 Task: Select the option "Record stack traces of allocations (extra performance overhead)".
Action: Mouse moved to (1223, 32)
Screenshot: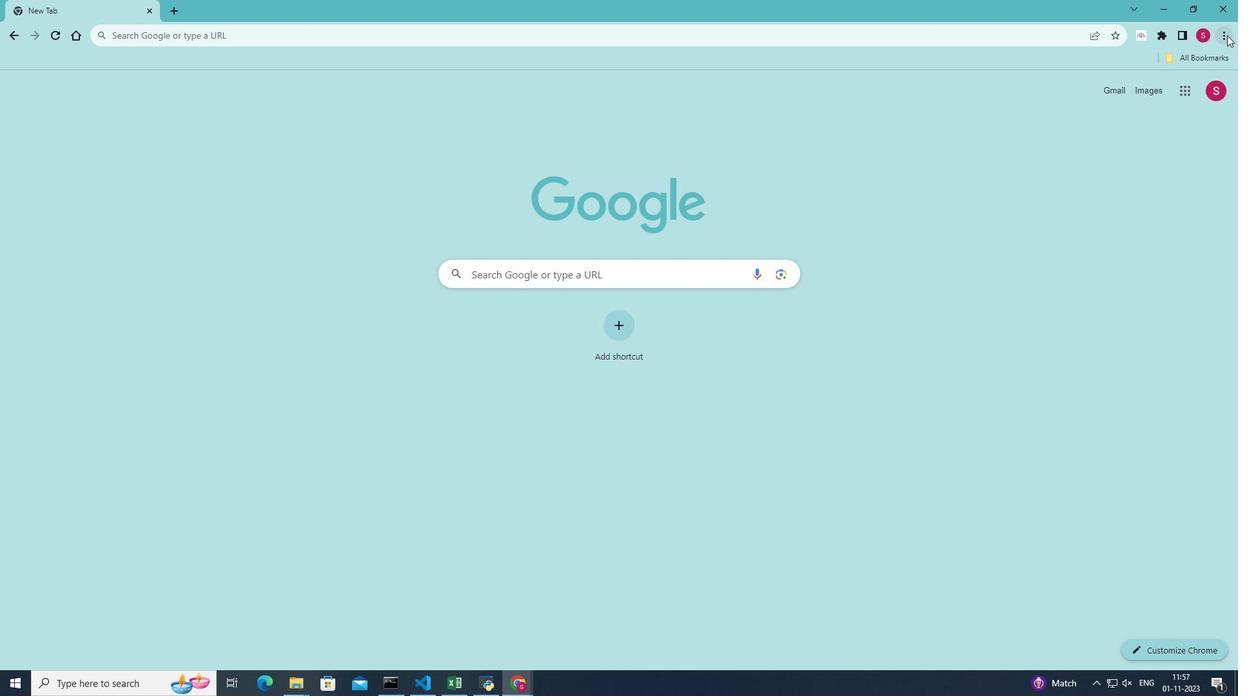 
Action: Mouse pressed left at (1223, 32)
Screenshot: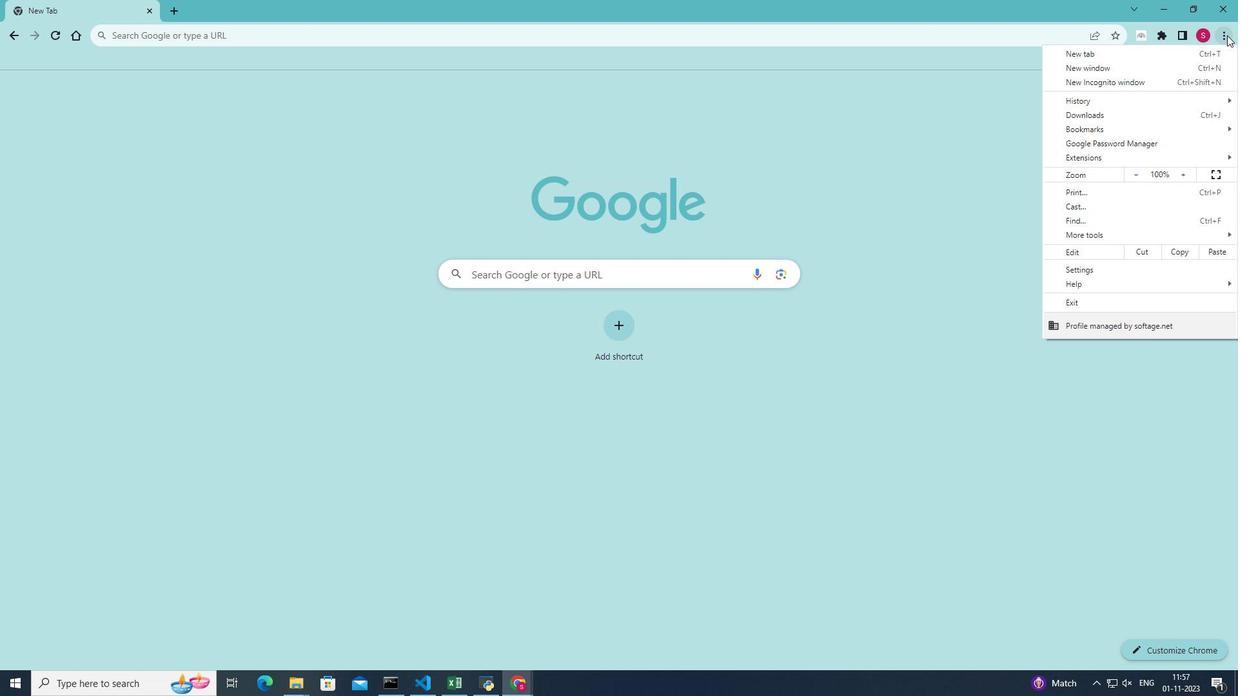 
Action: Mouse moved to (1078, 230)
Screenshot: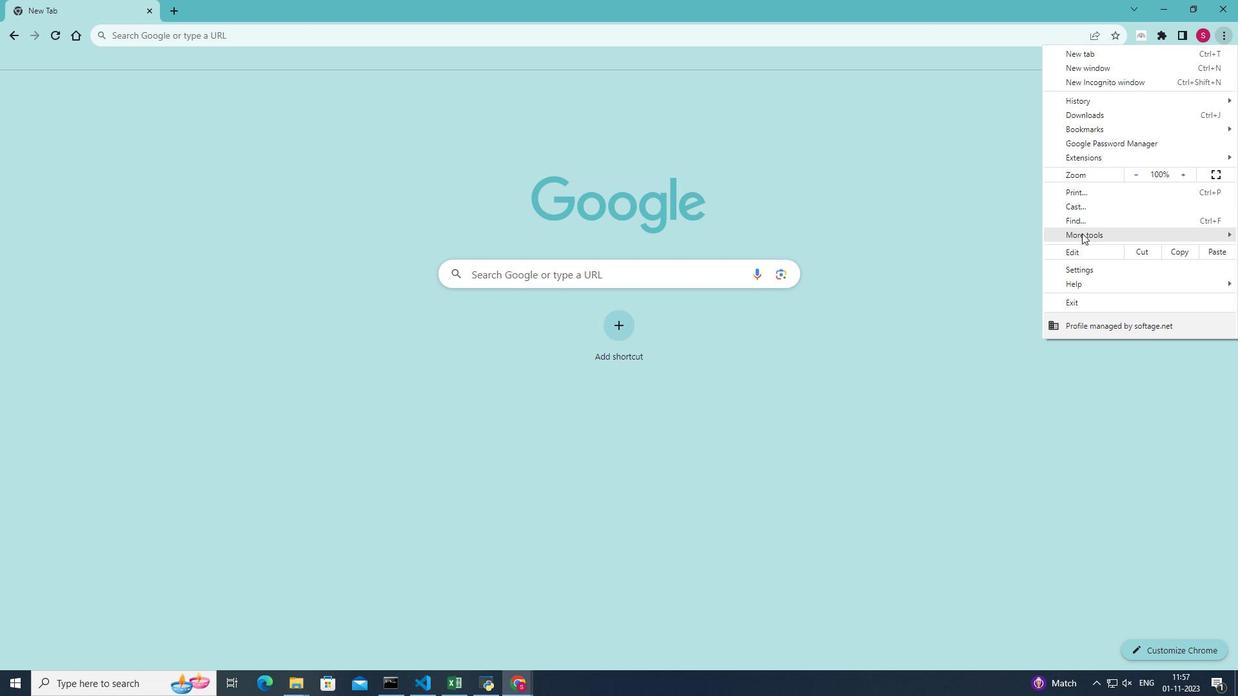 
Action: Mouse pressed left at (1078, 230)
Screenshot: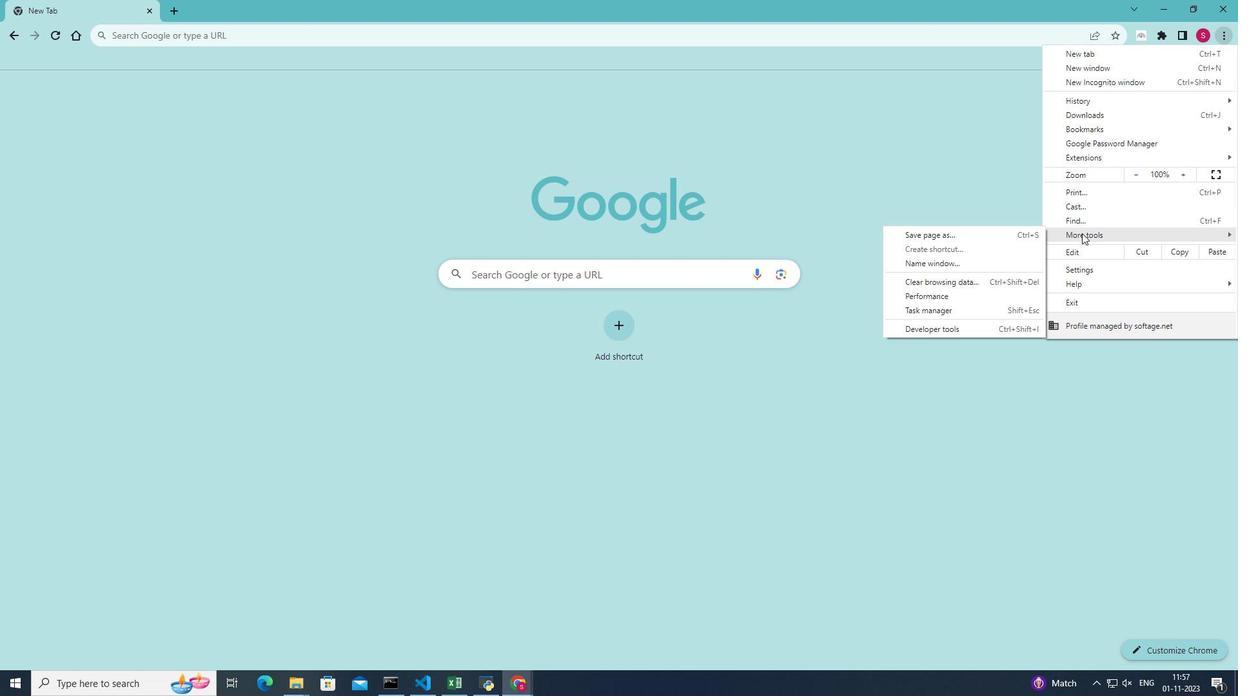 
Action: Mouse moved to (931, 327)
Screenshot: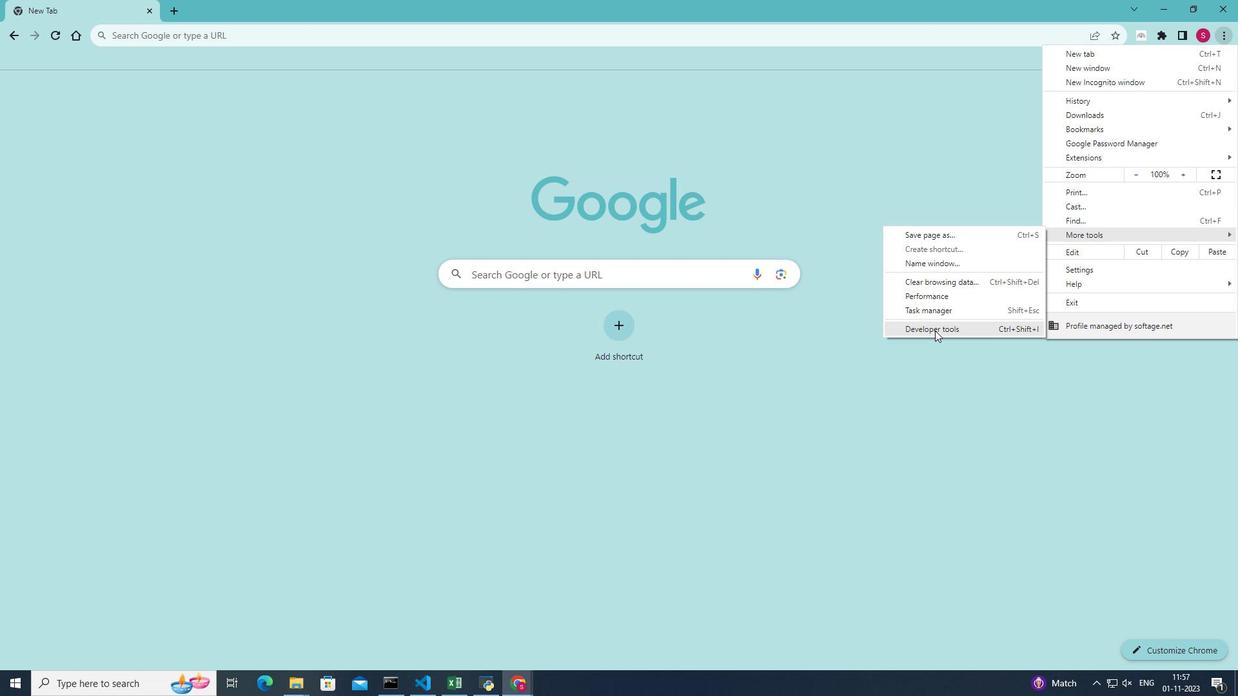 
Action: Mouse pressed left at (931, 327)
Screenshot: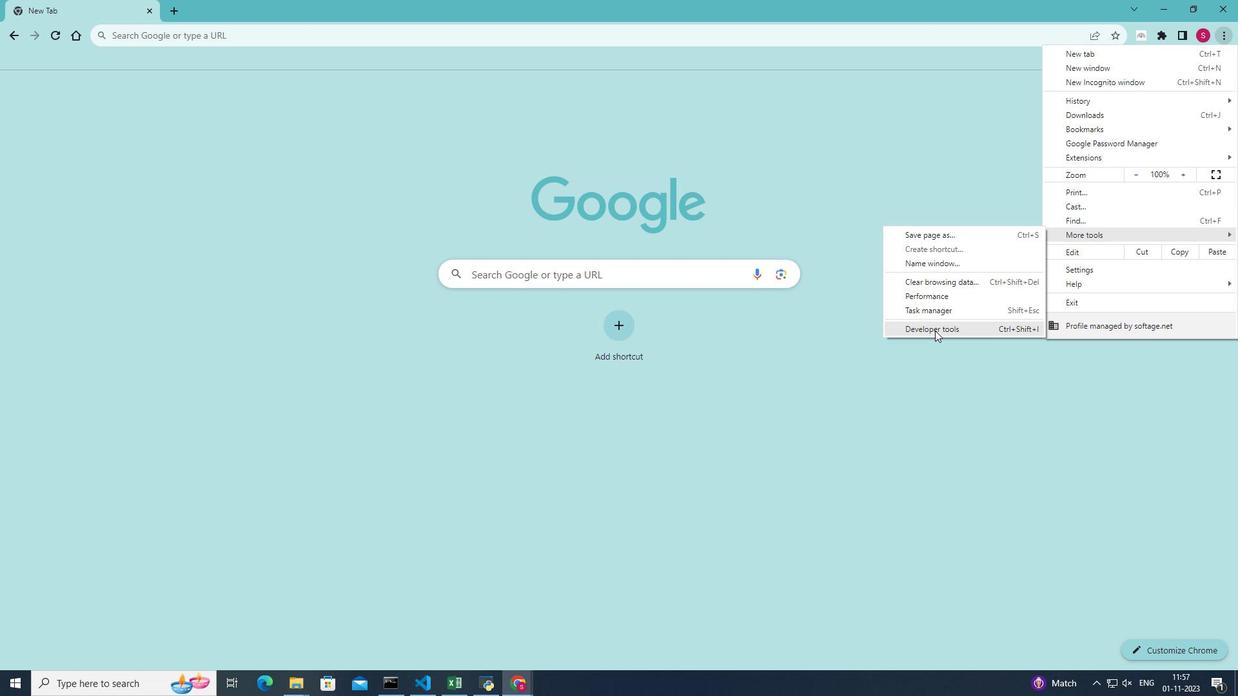 
Action: Mouse moved to (1011, 76)
Screenshot: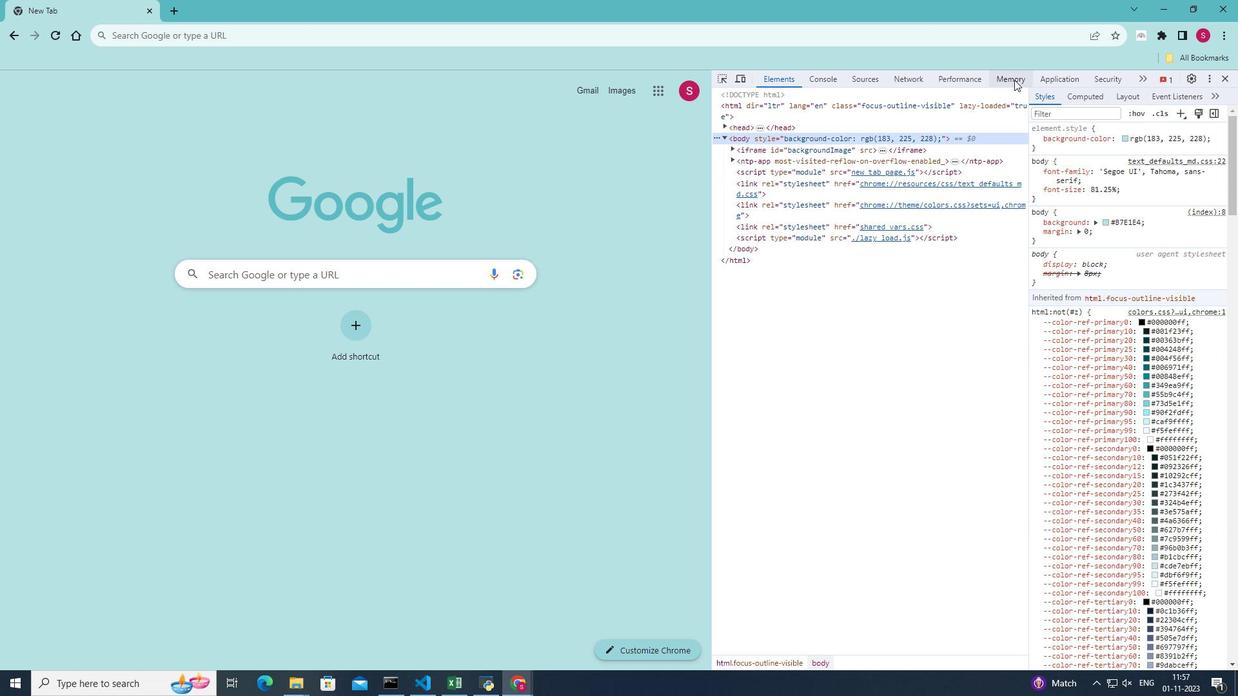 
Action: Mouse pressed left at (1011, 76)
Screenshot: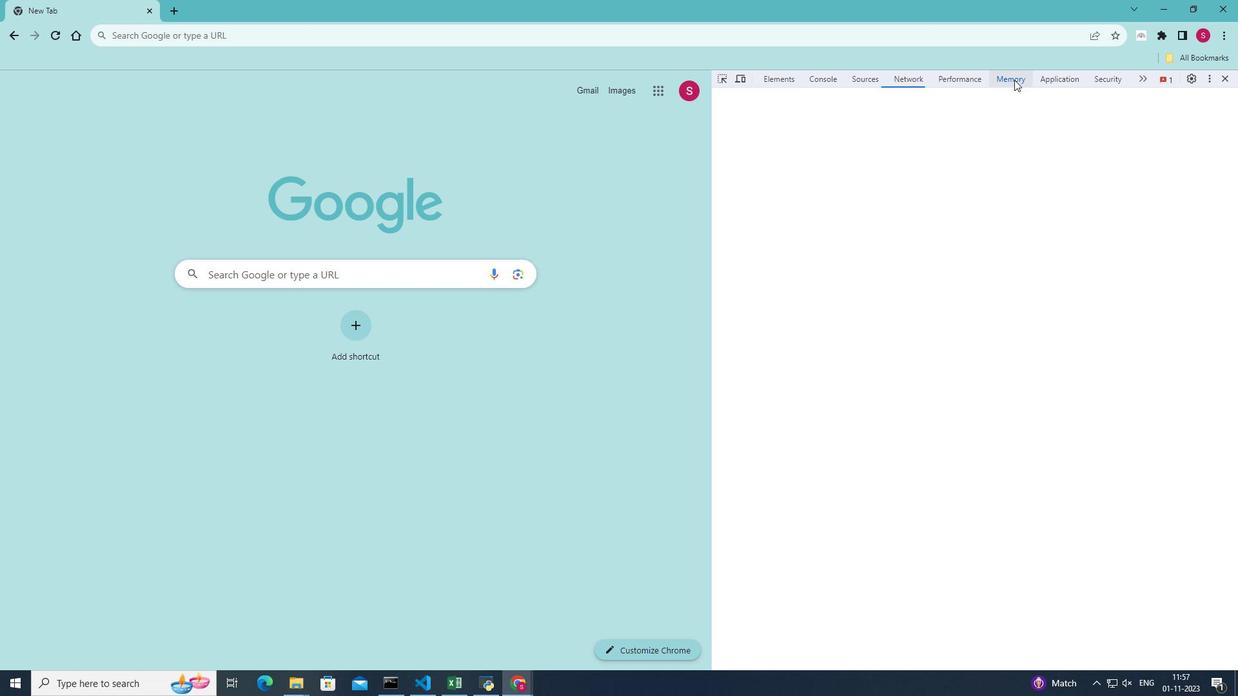 
Action: Mouse moved to (868, 236)
Screenshot: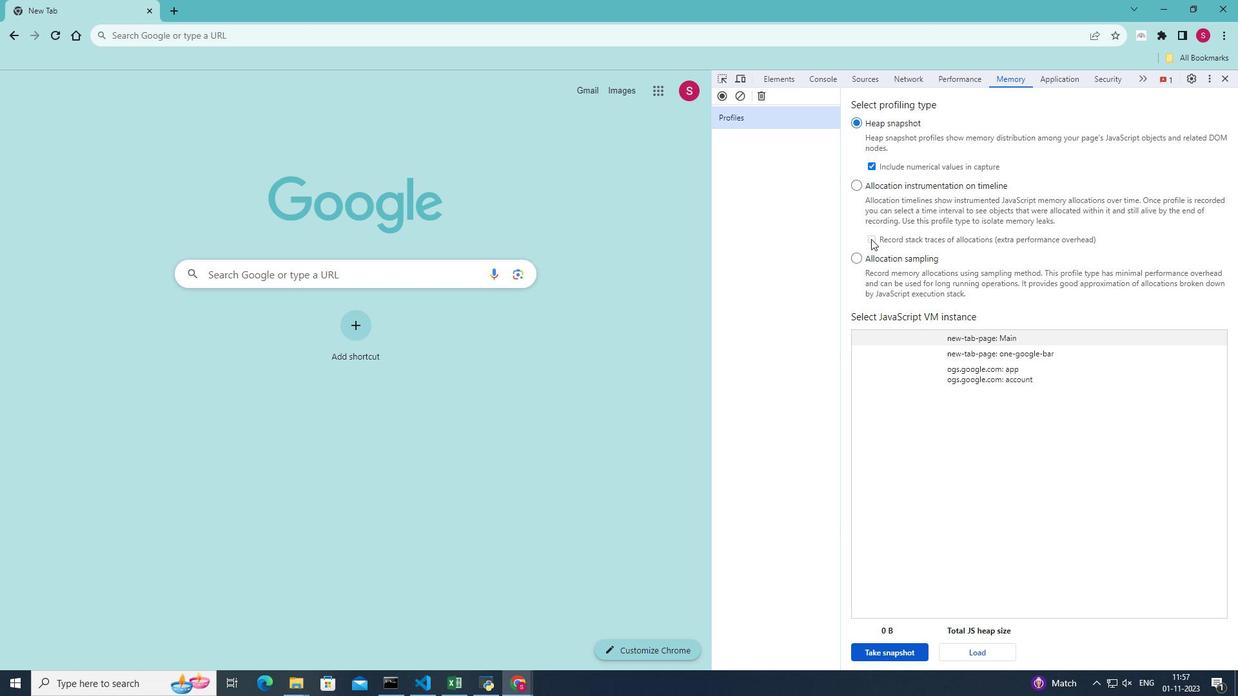 
Action: Mouse pressed left at (868, 236)
Screenshot: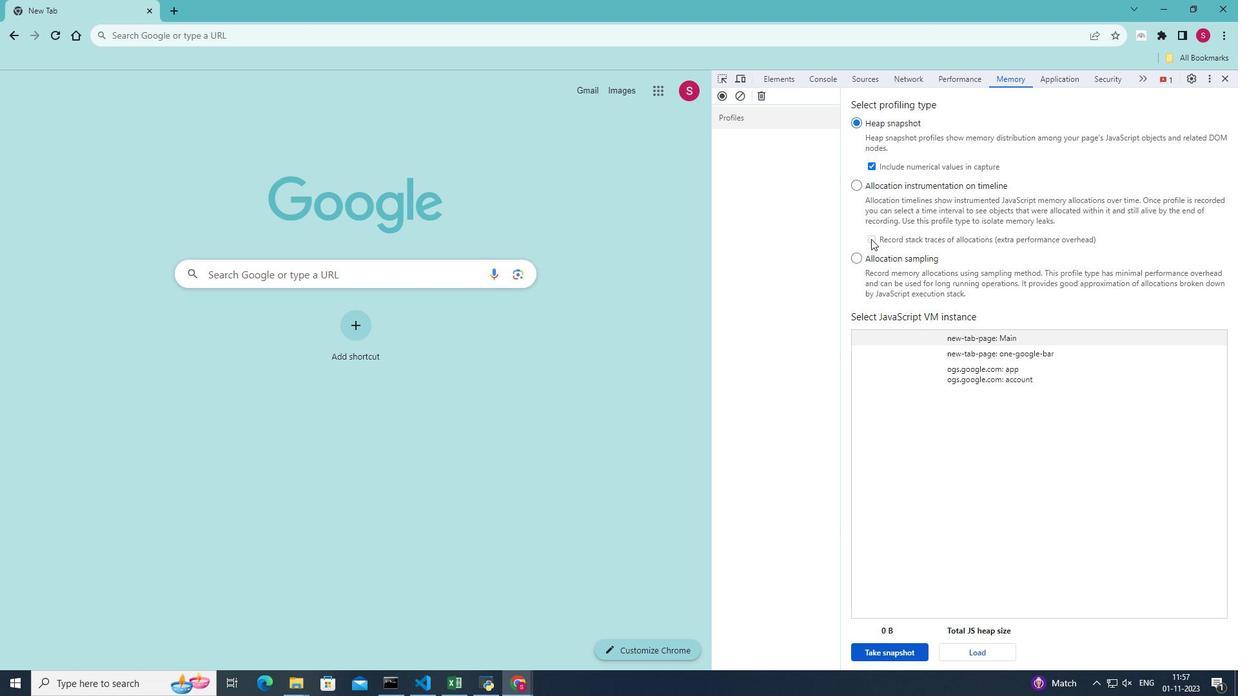 
Action: Mouse pressed left at (868, 236)
Screenshot: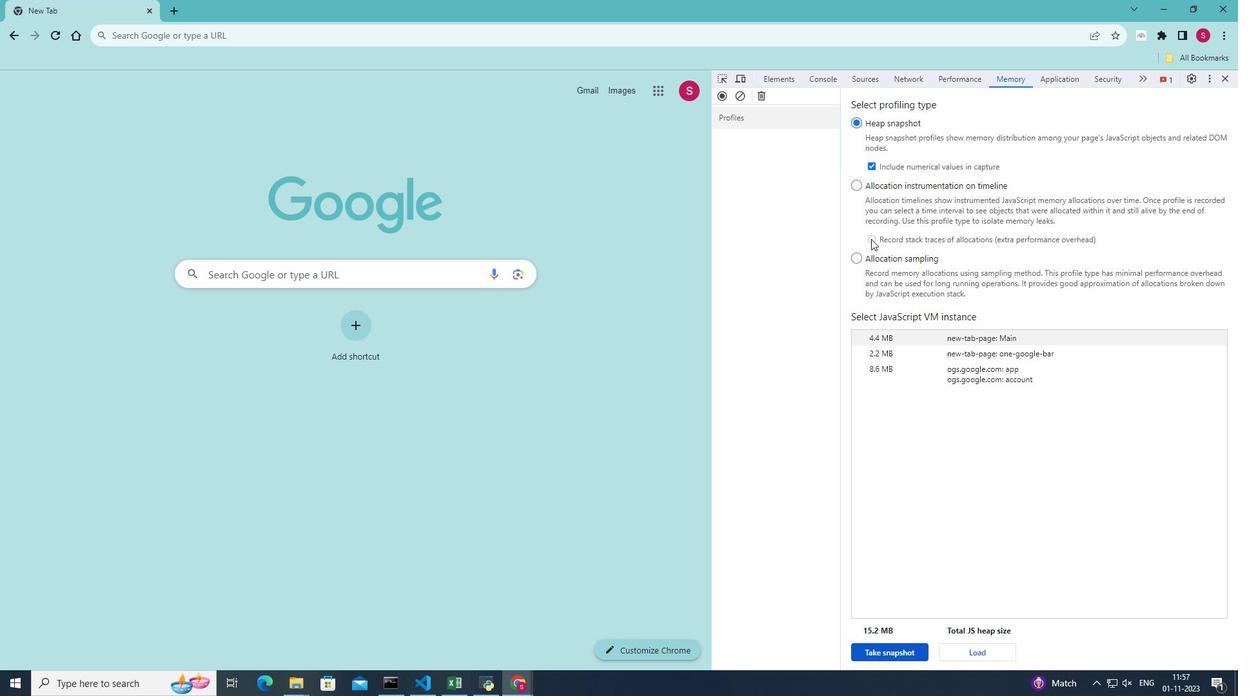 
Action: Mouse moved to (851, 178)
Screenshot: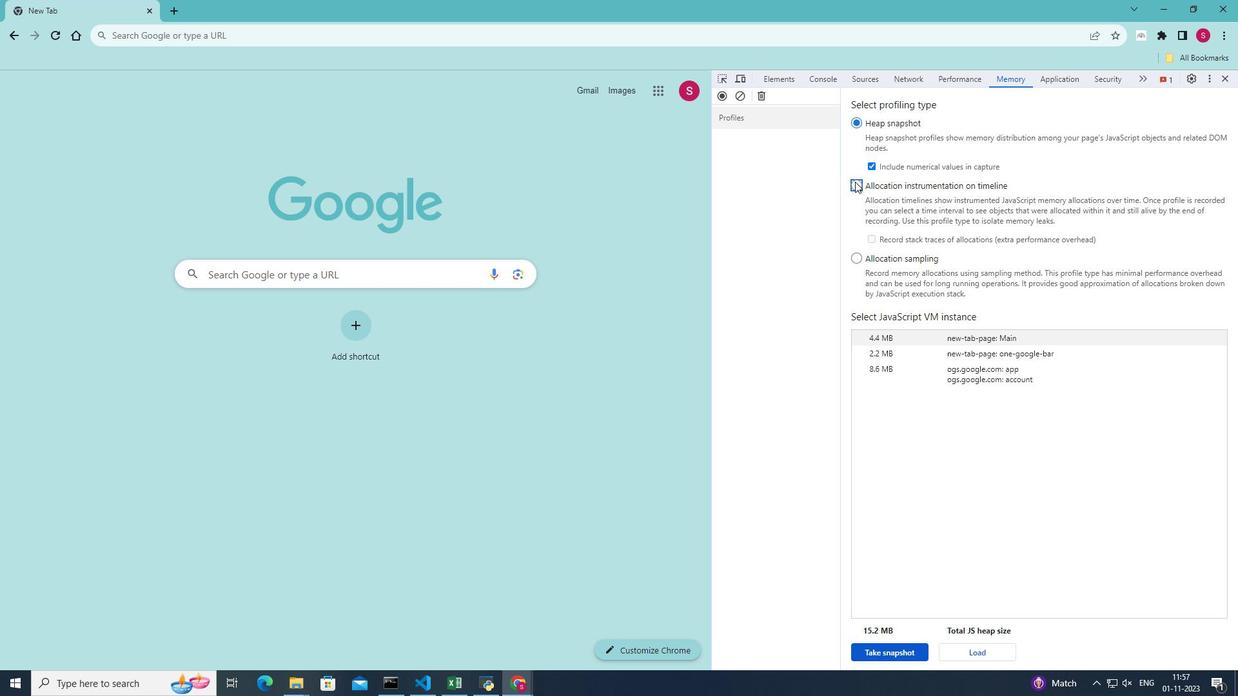 
Action: Mouse pressed left at (851, 178)
Screenshot: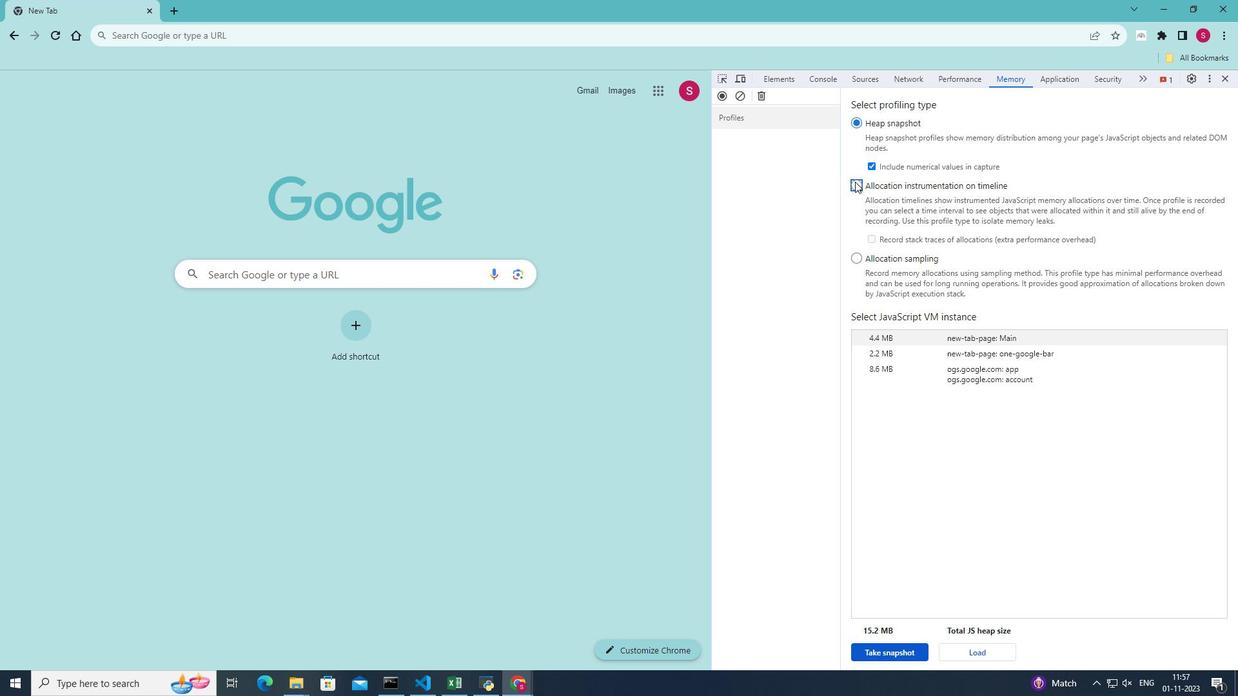 
Action: Mouse moved to (869, 234)
Screenshot: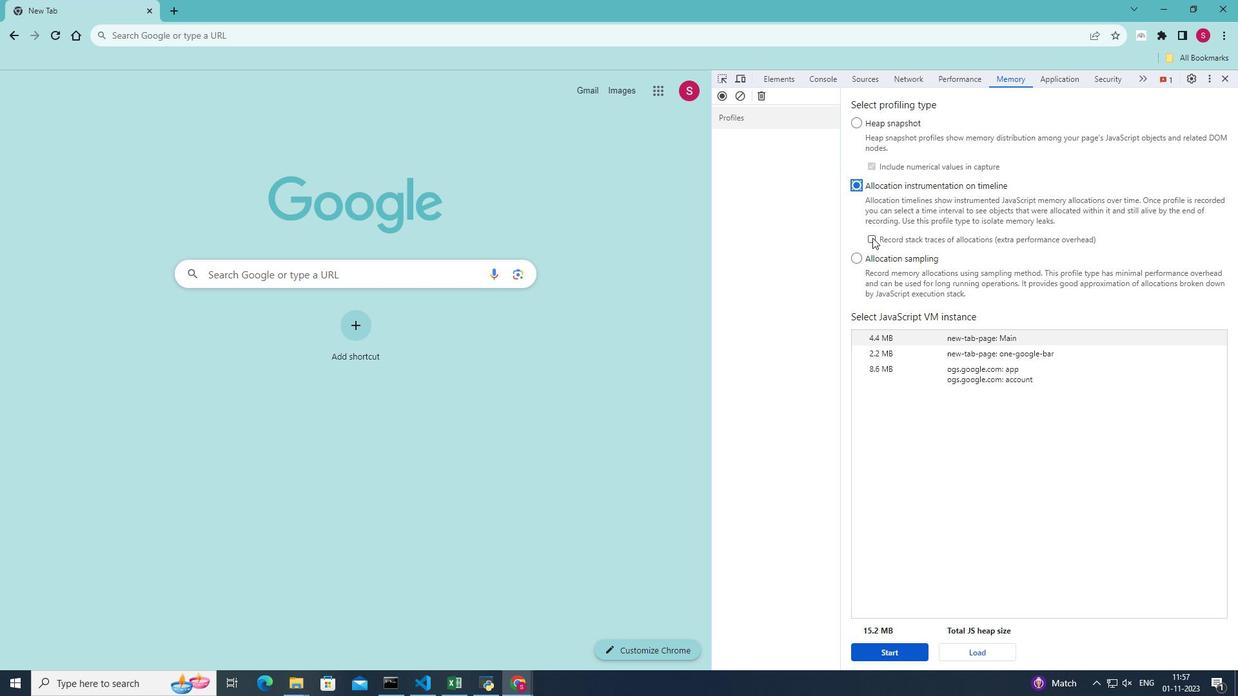 
Action: Mouse pressed left at (869, 234)
Screenshot: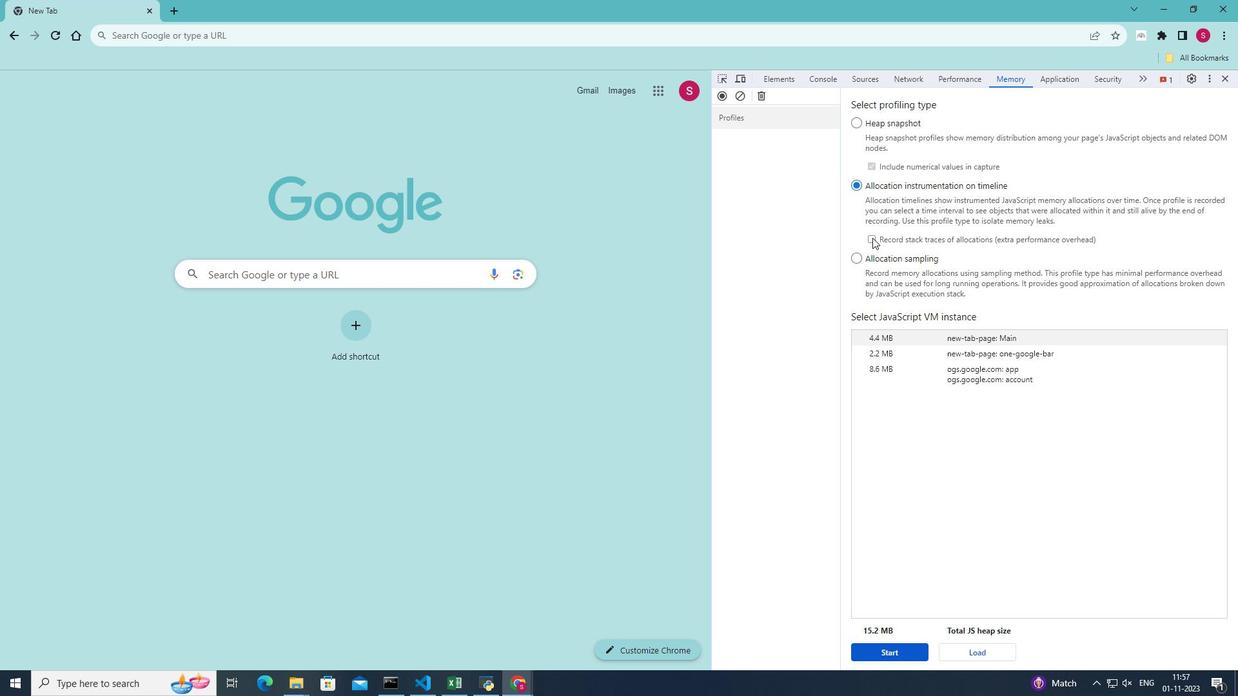 
Action: Mouse moved to (871, 238)
Screenshot: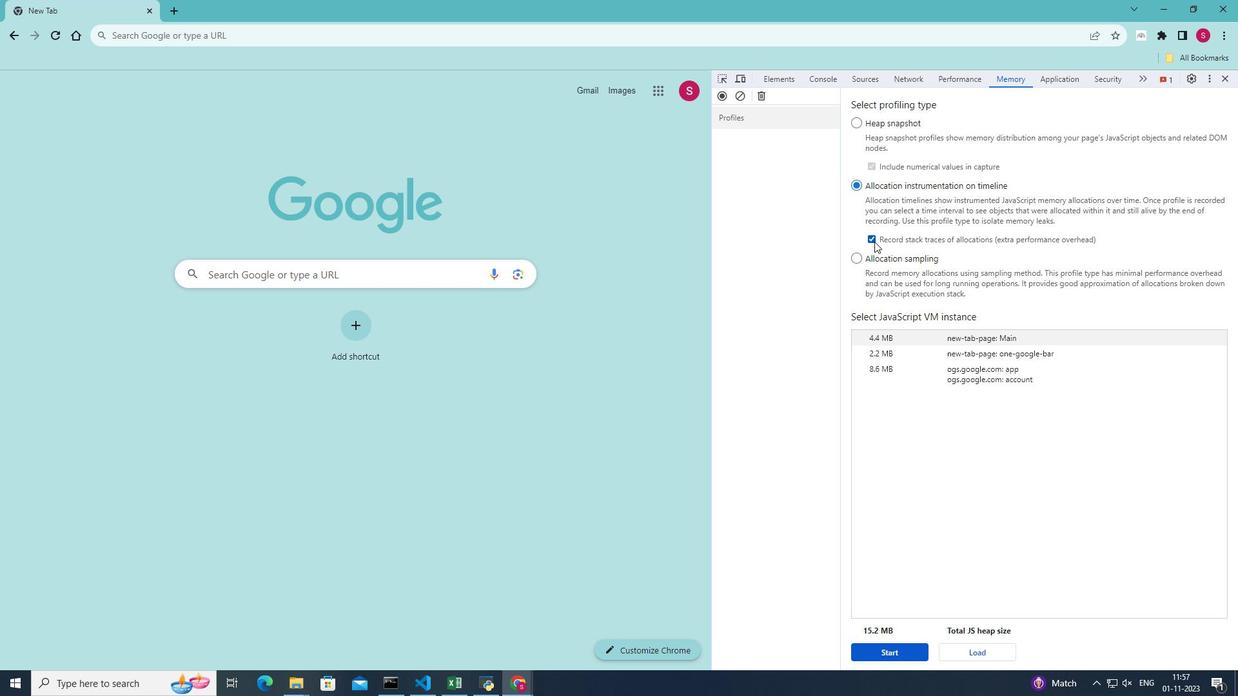 
